 Task: Check the traffic conditions on Interstate 65 in Louisville.
Action: Mouse moved to (161, 83)
Screenshot: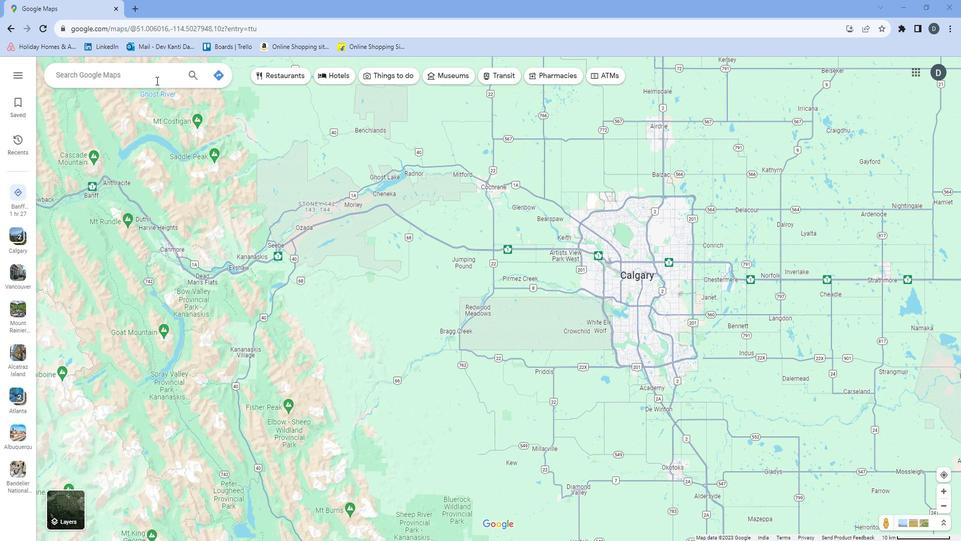 
Action: Mouse pressed left at (161, 83)
Screenshot: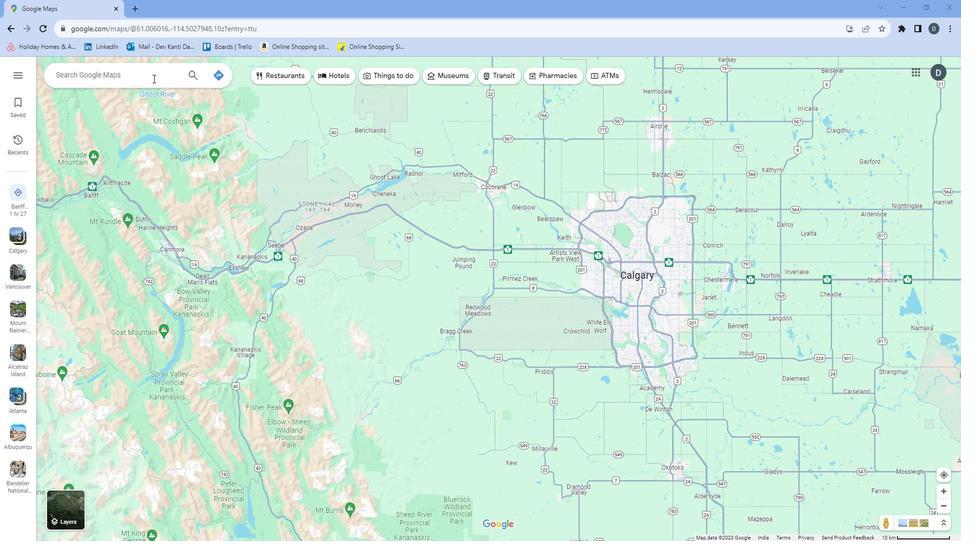 
Action: Mouse moved to (127, 100)
Screenshot: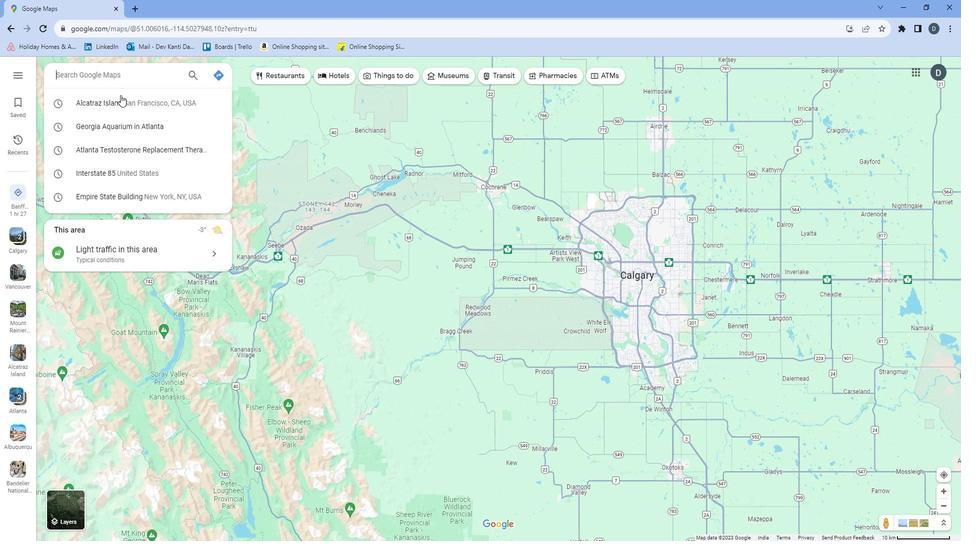 
Action: Key pressed <Key.shift>Interstate<Key.space>65b<Key.backspace><Key.space>
Screenshot: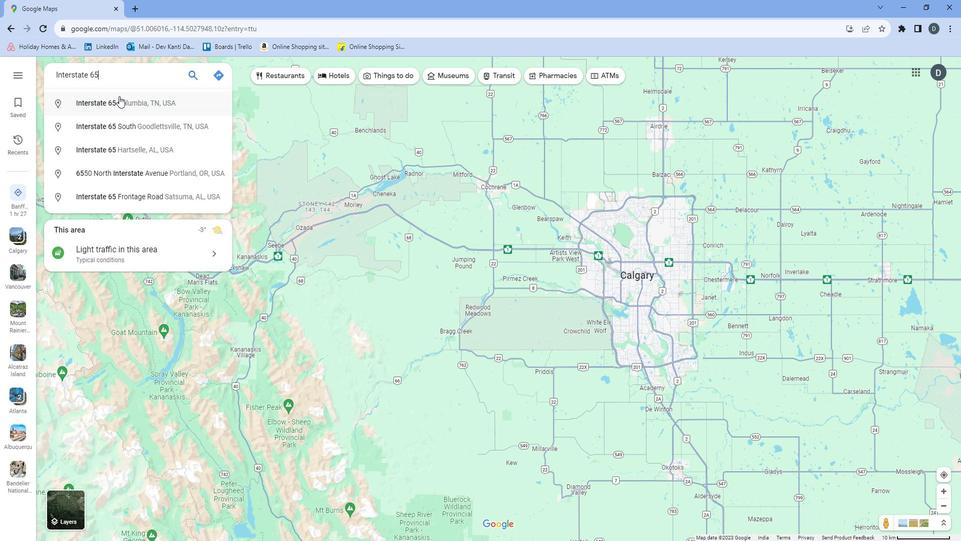 
Action: Mouse moved to (151, 104)
Screenshot: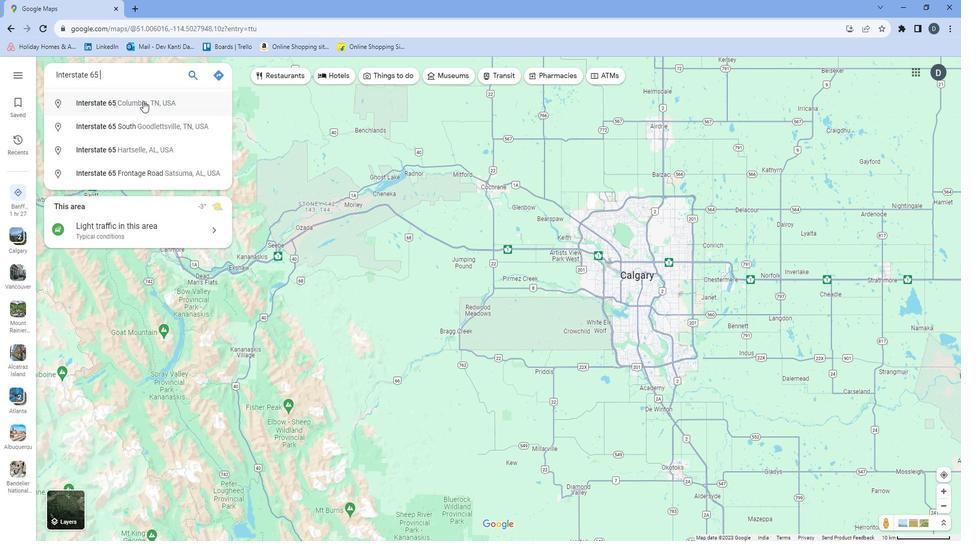 
Action: Key pressed in<Key.space><Key.shift><Key.shift><Key.shift><Key.shift><Key.shift><Key.shift>Louisvu<Key.backspace>ille<Key.enter>
Screenshot: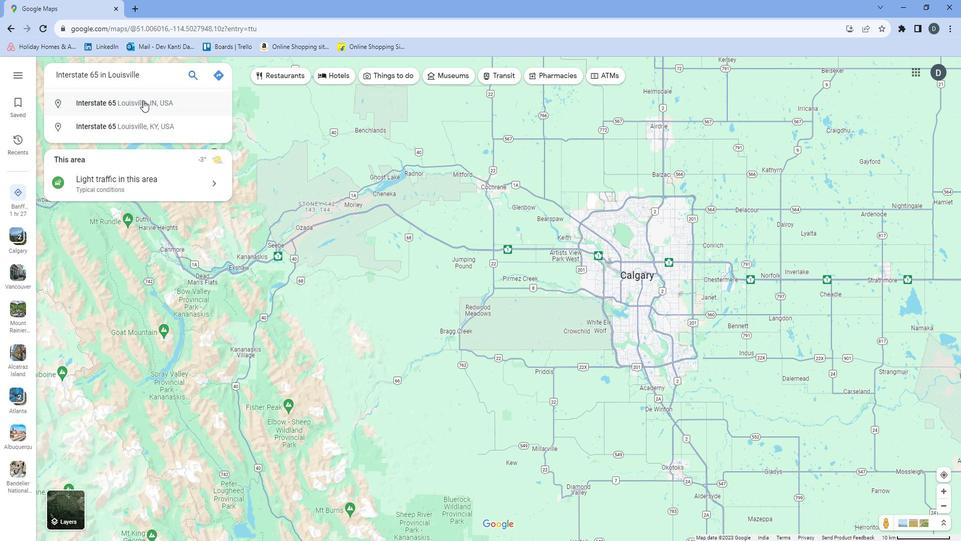 
Action: Mouse moved to (348, 497)
Screenshot: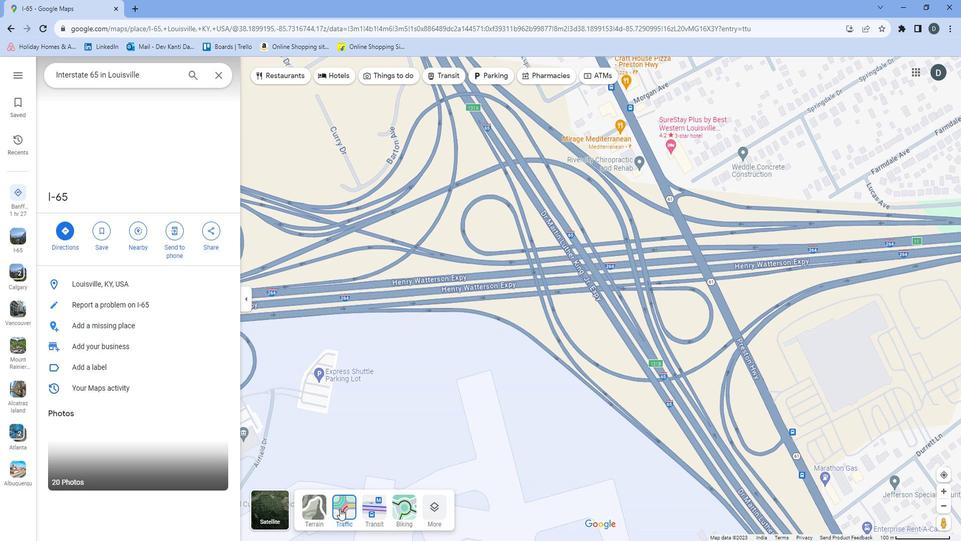 
Action: Mouse pressed left at (348, 497)
Screenshot: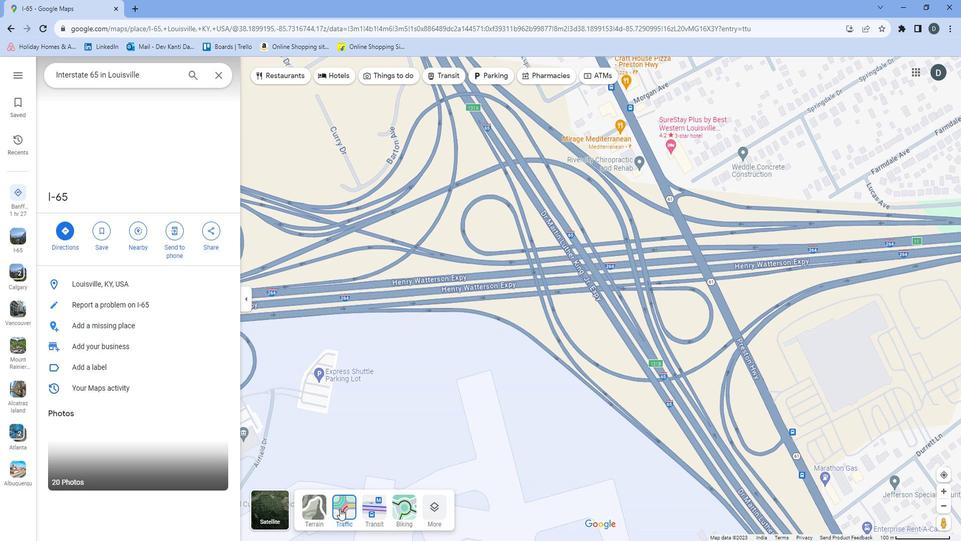 
Action: Mouse moved to (281, 337)
Screenshot: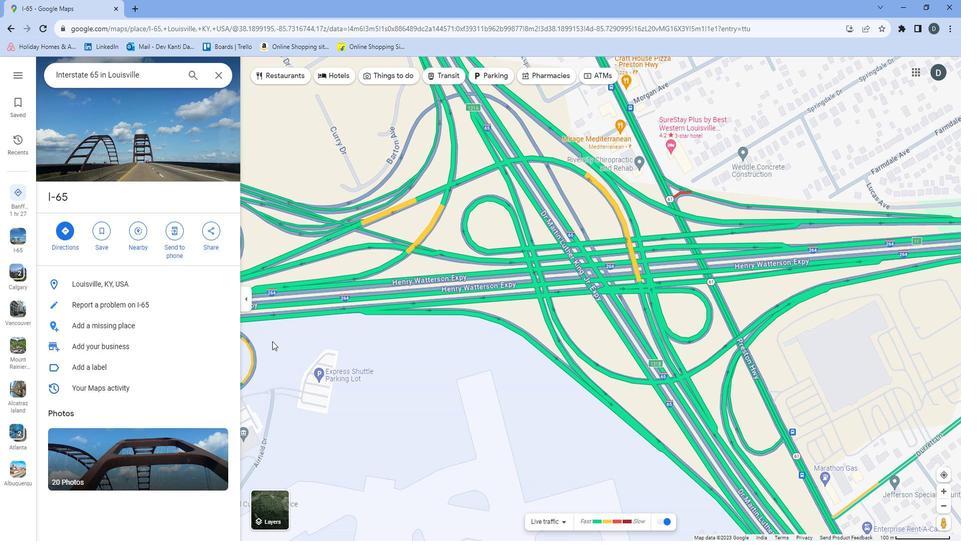 
Action: Mouse scrolled (281, 337) with delta (0, 0)
Screenshot: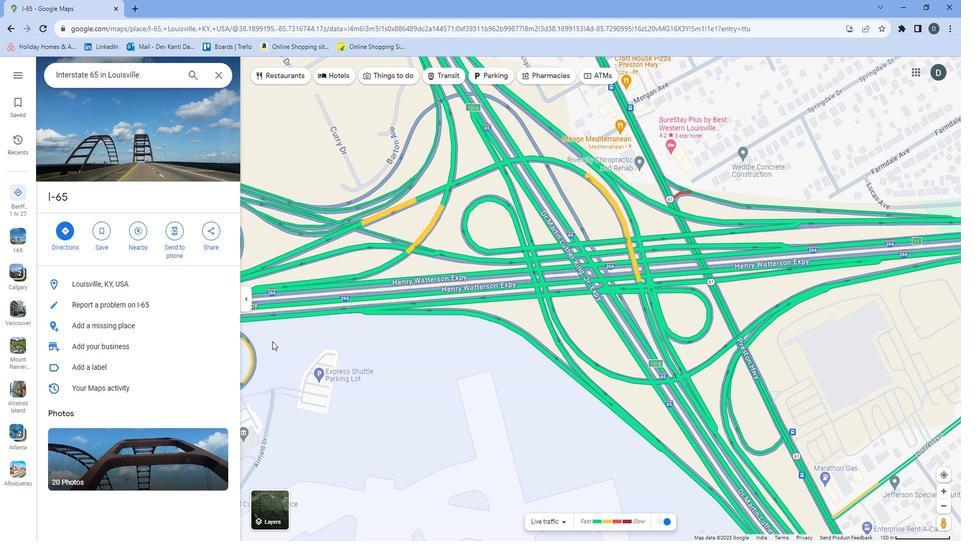 
Action: Mouse moved to (281, 339)
Screenshot: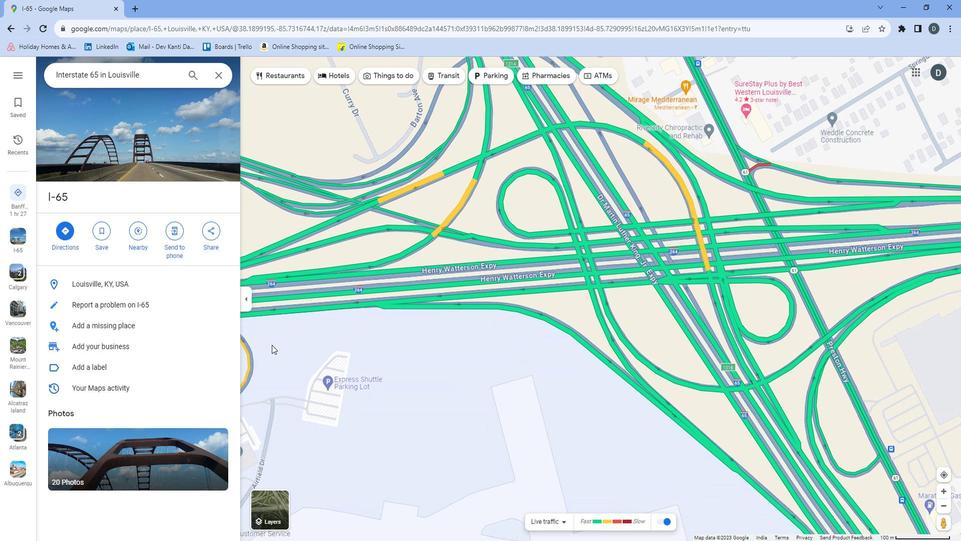 
Action: Mouse pressed left at (281, 339)
Screenshot: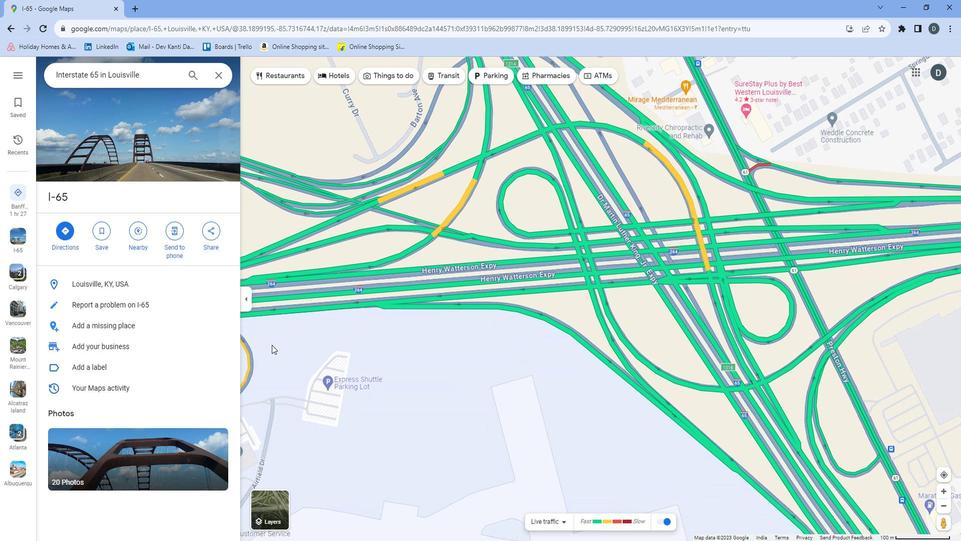 
Action: Mouse moved to (568, 376)
Screenshot: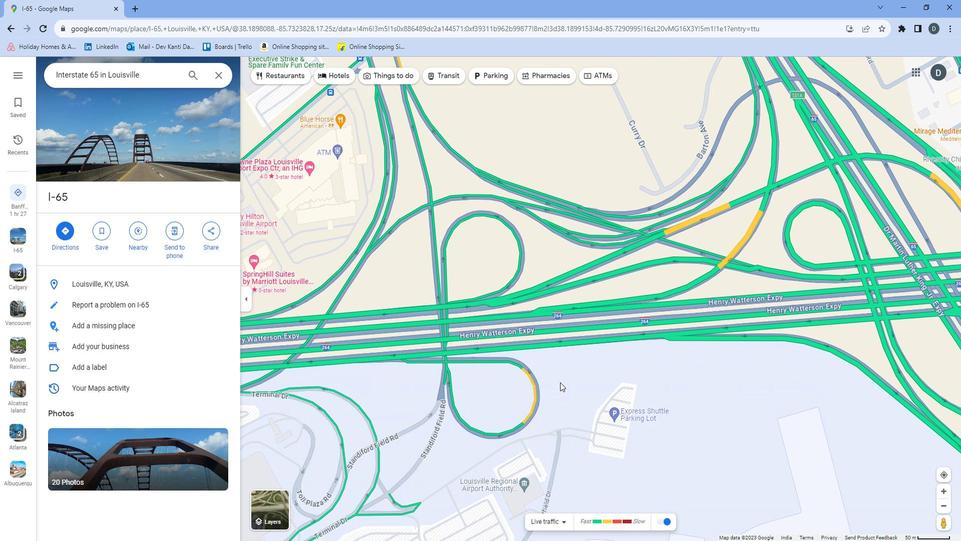 
Action: Mouse scrolled (568, 376) with delta (0, 0)
Screenshot: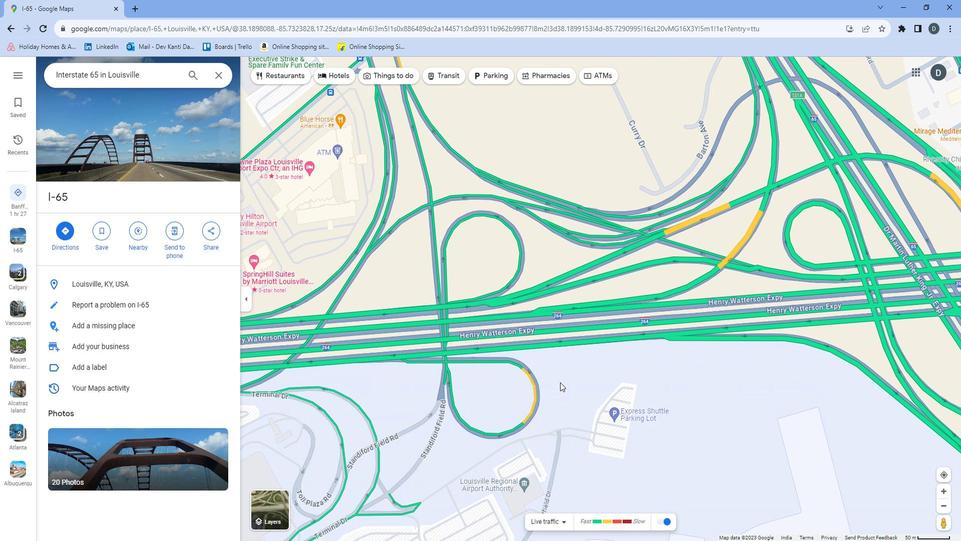 
Action: Mouse scrolled (568, 376) with delta (0, 0)
Screenshot: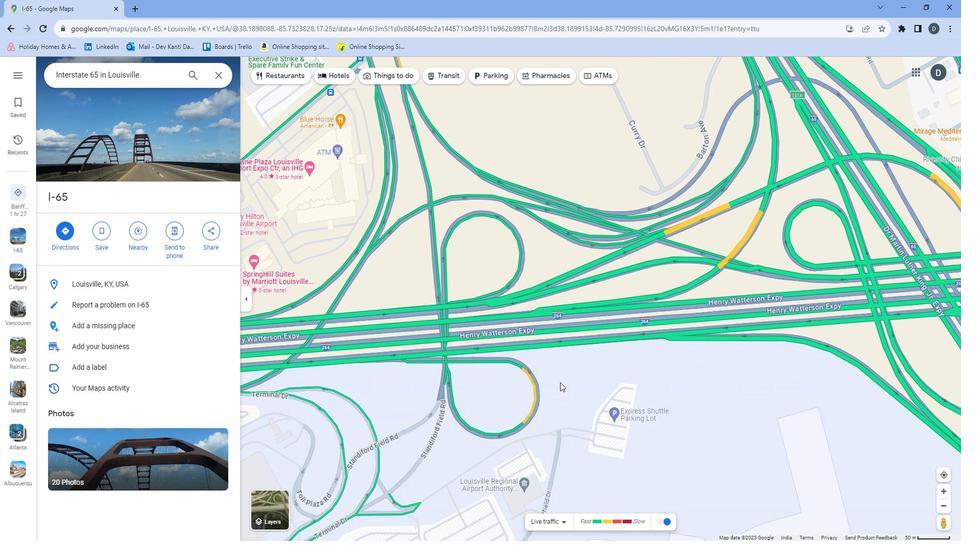 
Action: Mouse moved to (581, 368)
Screenshot: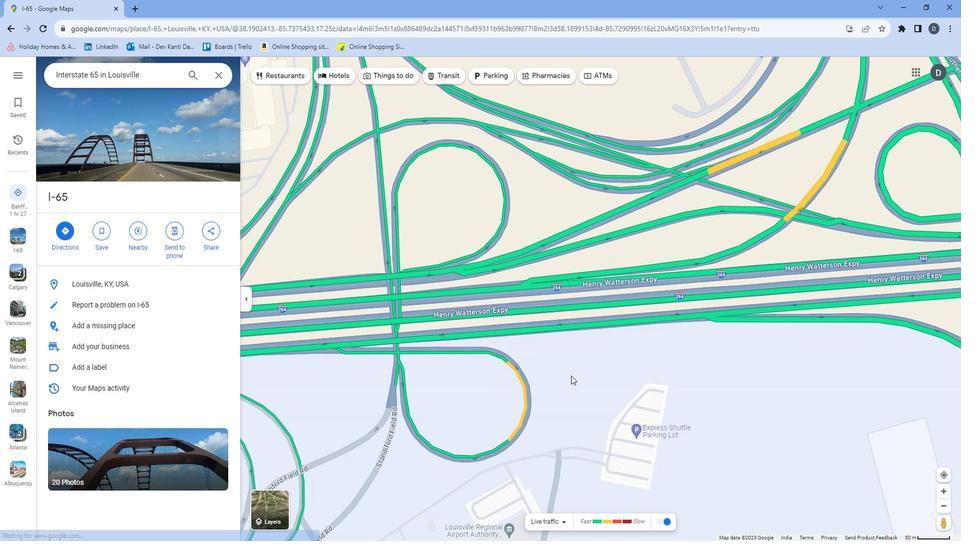 
Action: Mouse pressed left at (581, 368)
Screenshot: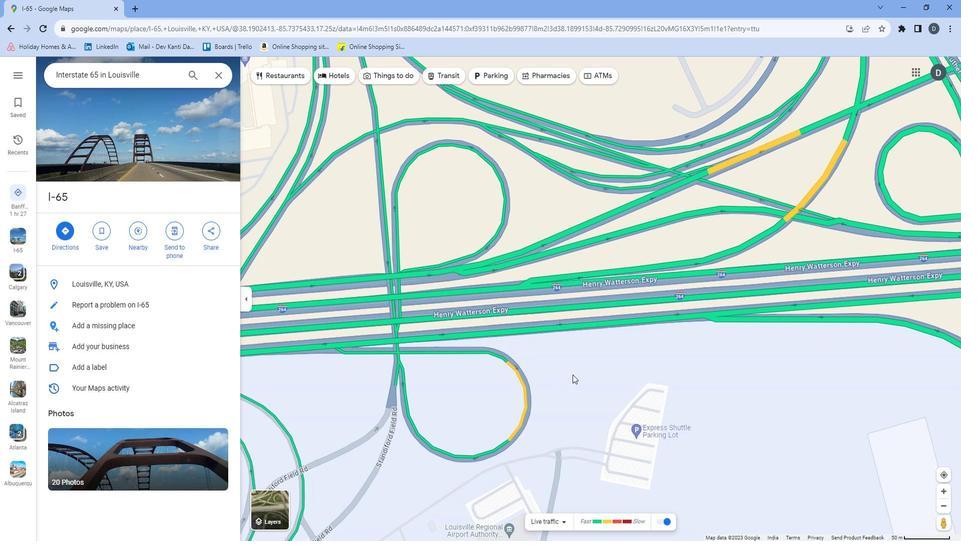 
Action: Mouse moved to (717, 387)
Screenshot: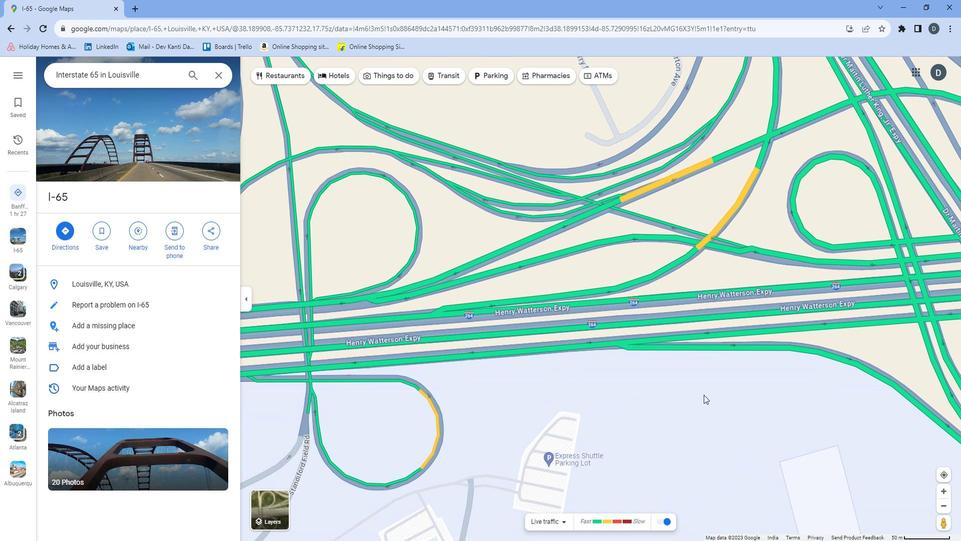 
Action: Mouse pressed left at (717, 387)
Screenshot: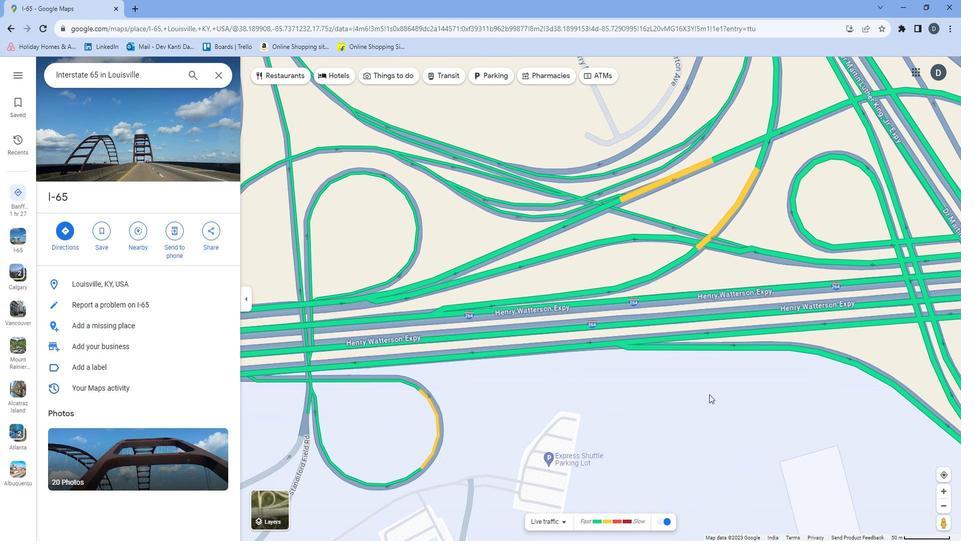
Action: Mouse moved to (647, 458)
Screenshot: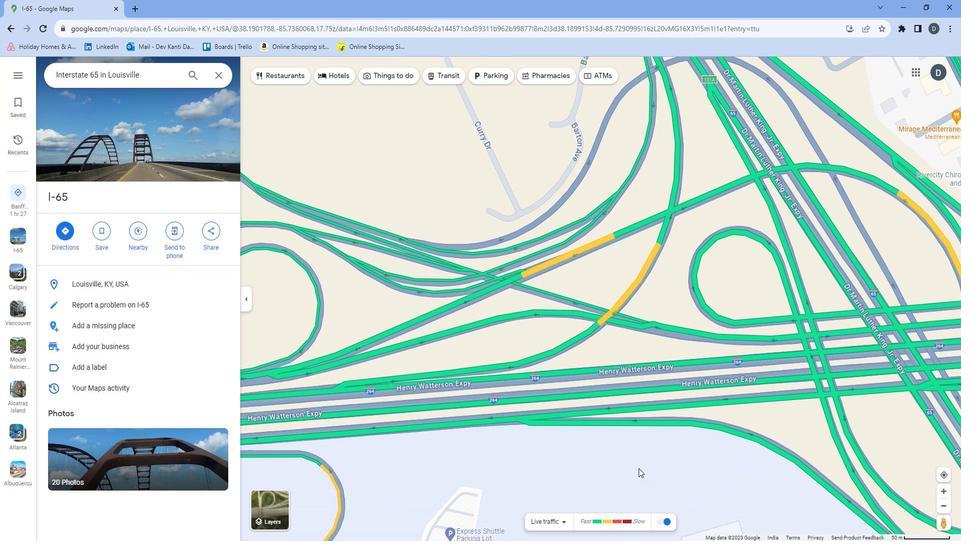
Action: Mouse scrolled (647, 458) with delta (0, 0)
Screenshot: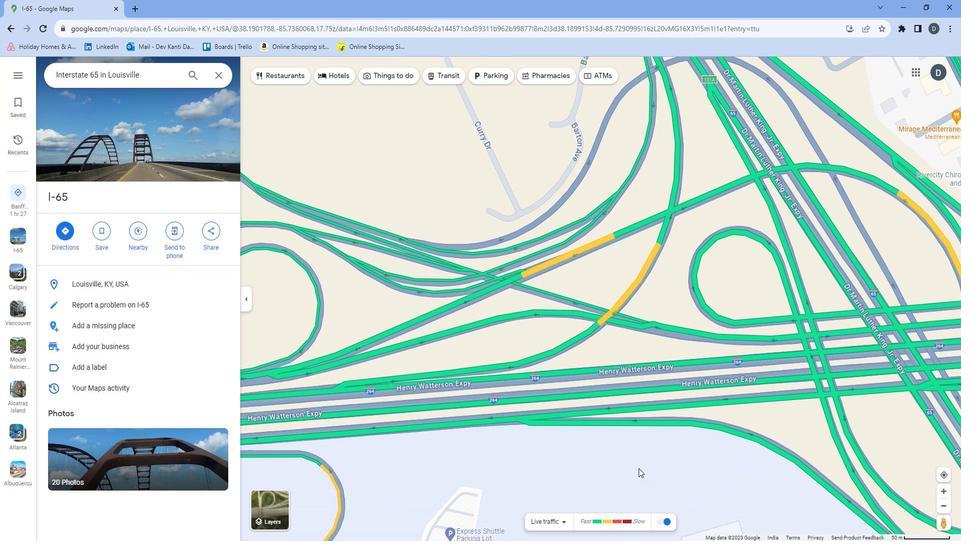 
Action: Mouse moved to (783, 413)
Screenshot: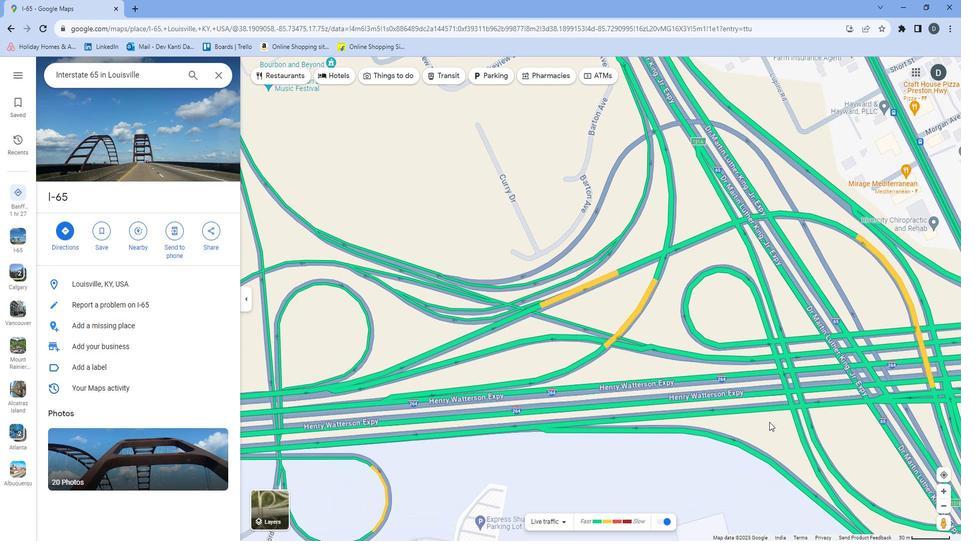 
Action: Mouse pressed left at (783, 413)
Screenshot: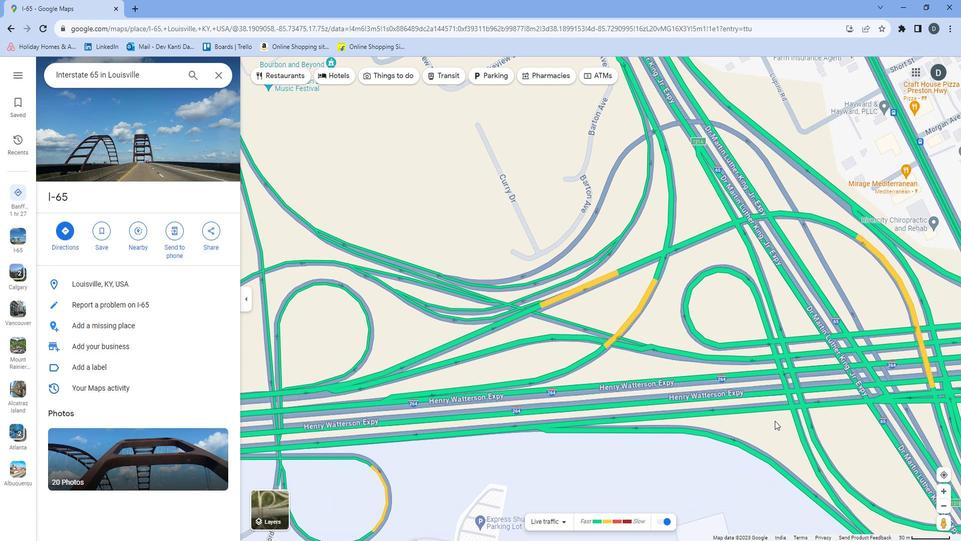 
Action: Mouse moved to (635, 424)
Screenshot: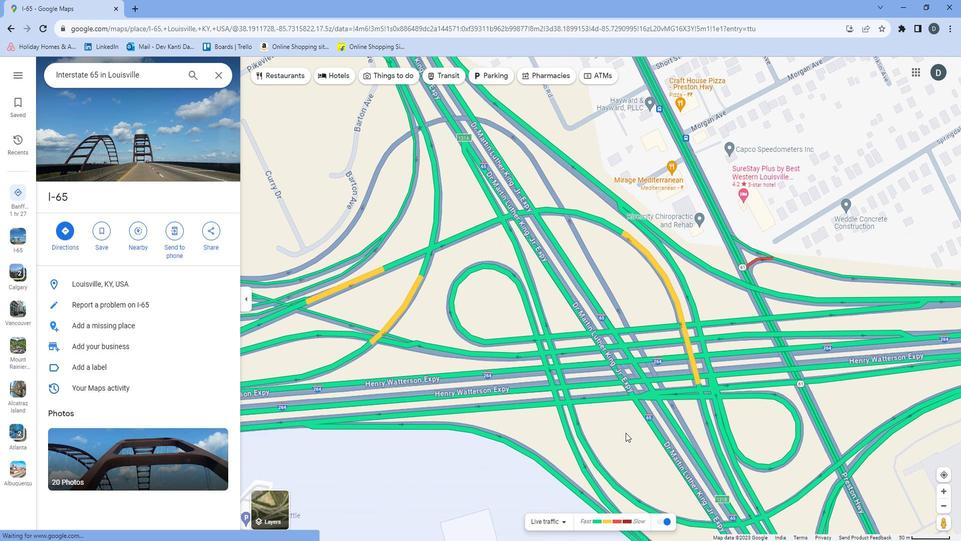 
Action: Mouse pressed left at (635, 424)
Screenshot: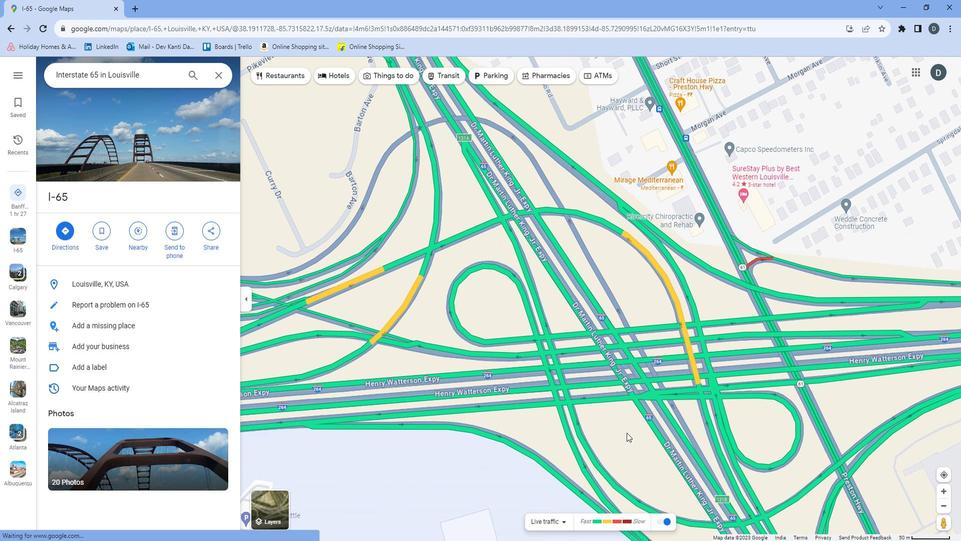
Action: Mouse moved to (788, 374)
Screenshot: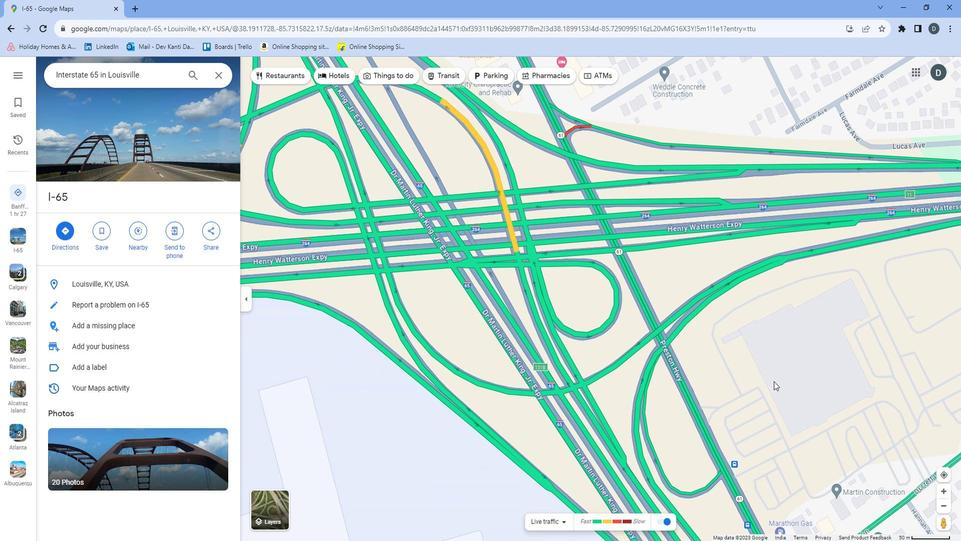 
Action: Mouse pressed left at (788, 374)
Screenshot: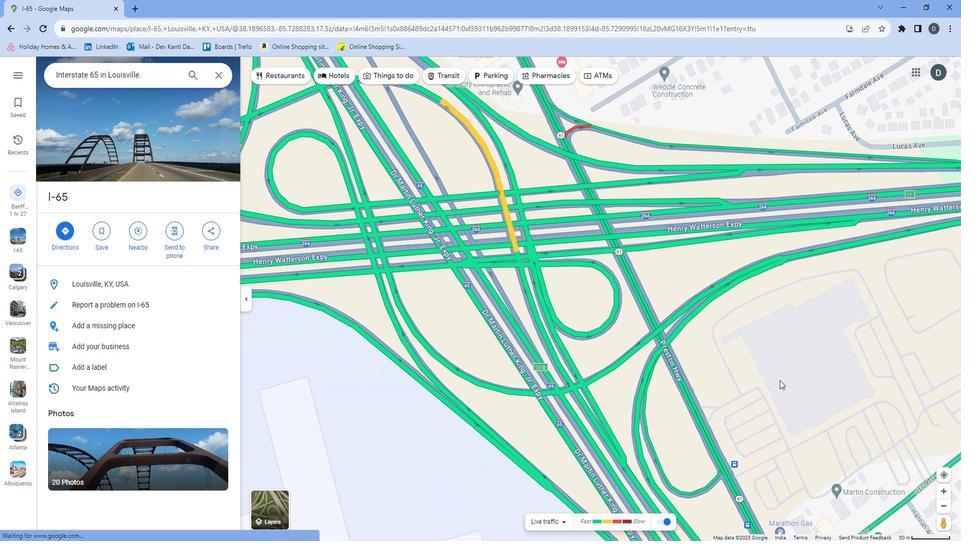 
Action: Mouse moved to (615, 310)
Screenshot: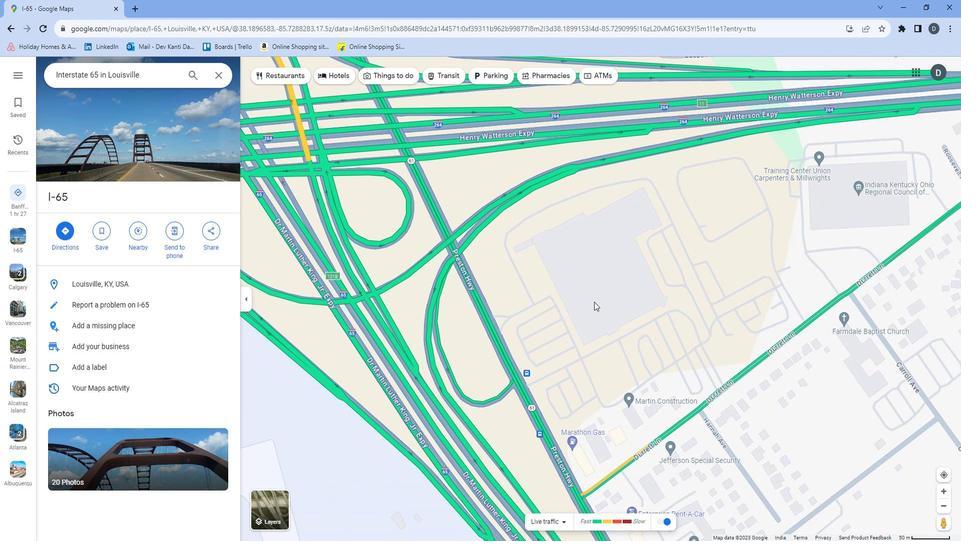 
Action: Mouse pressed left at (615, 310)
Screenshot: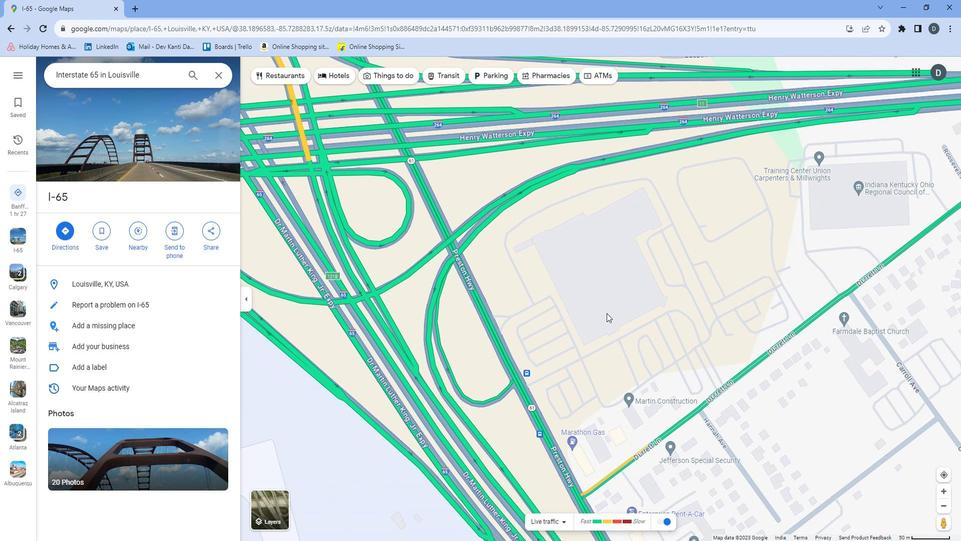 
Action: Mouse moved to (463, 431)
Screenshot: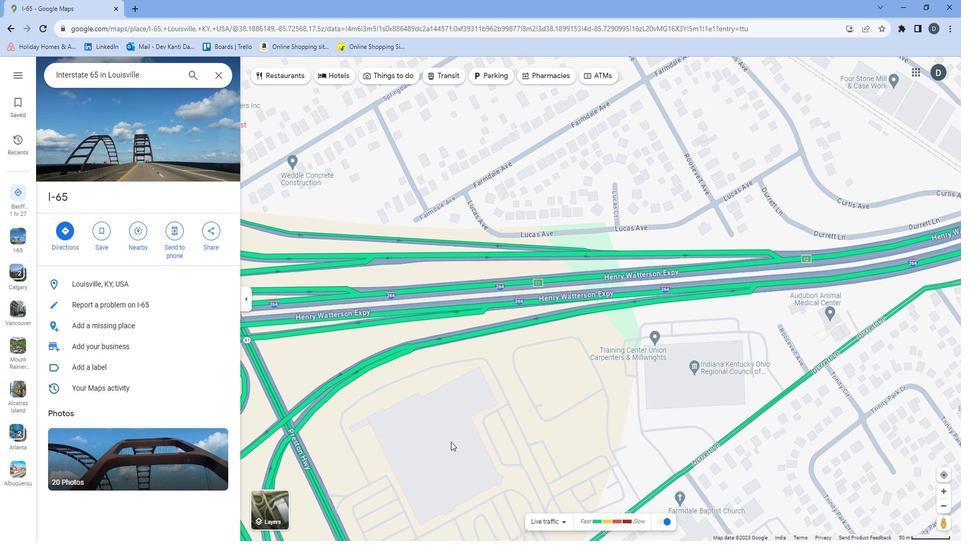 
Action: Mouse pressed left at (463, 431)
Screenshot: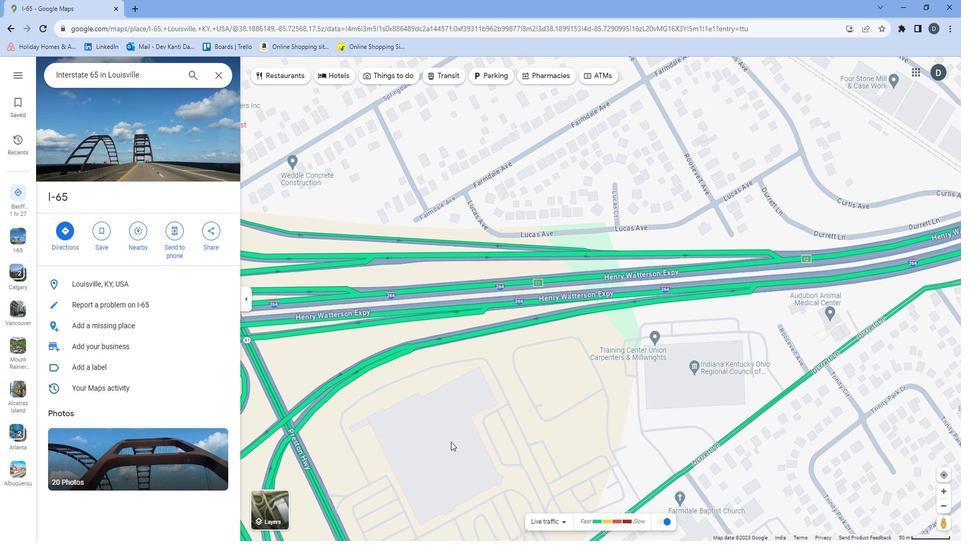
Action: Mouse moved to (558, 442)
Screenshot: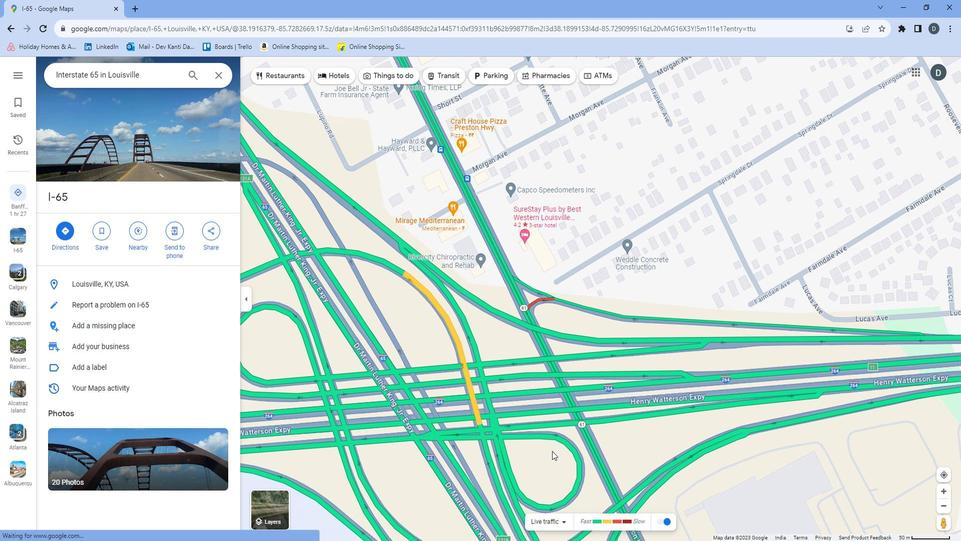 
Action: Mouse scrolled (558, 442) with delta (0, 0)
Screenshot: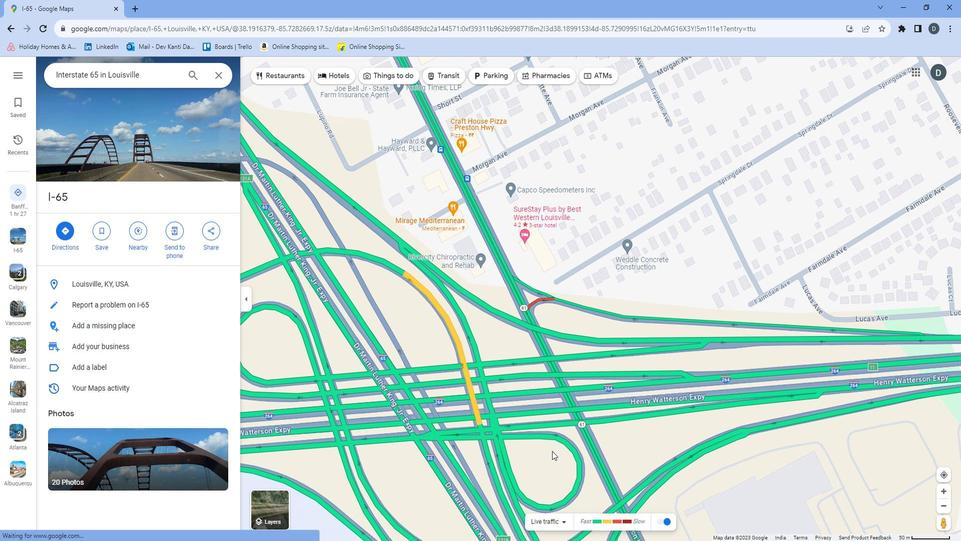 
Action: Mouse moved to (554, 442)
Screenshot: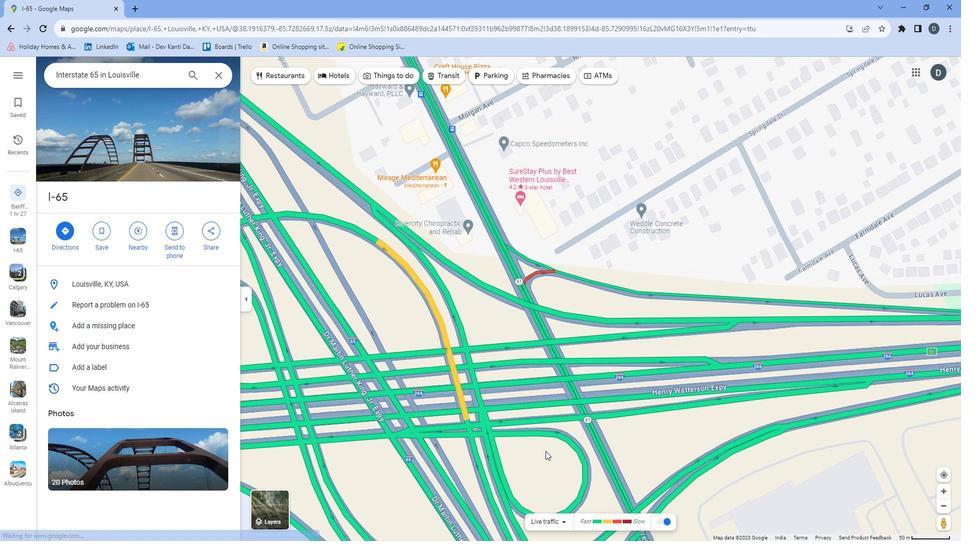 
Action: Mouse scrolled (554, 442) with delta (0, 0)
Screenshot: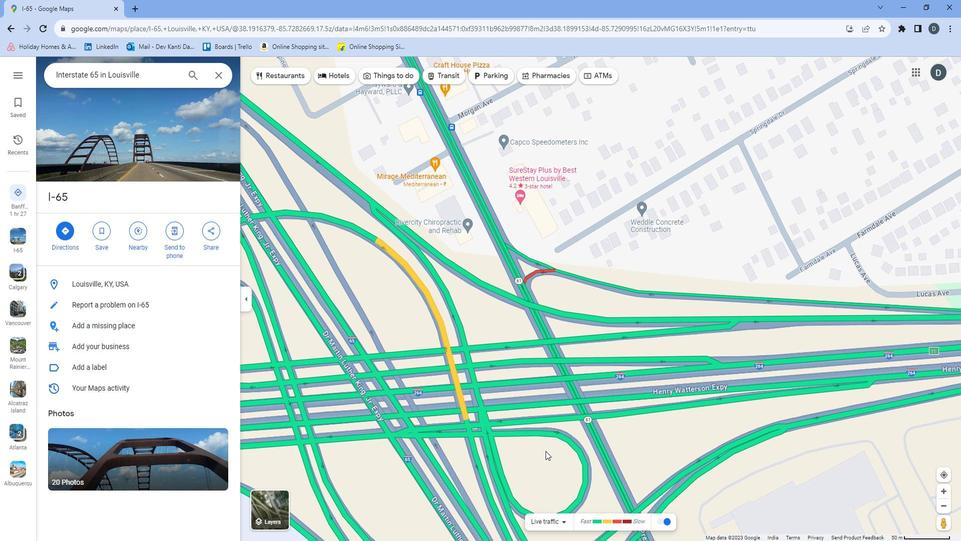 
Action: Mouse moved to (528, 399)
Screenshot: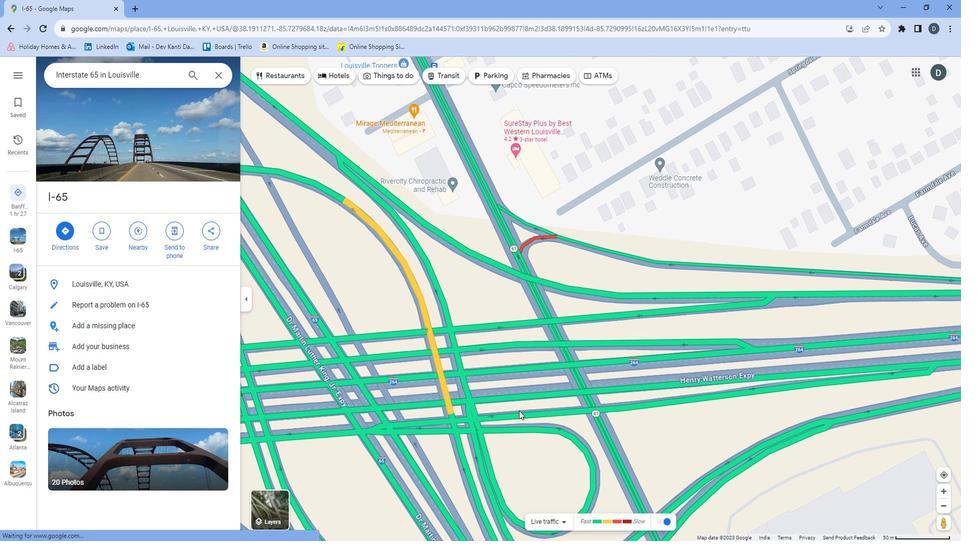 
Action: Mouse pressed left at (528, 399)
Screenshot: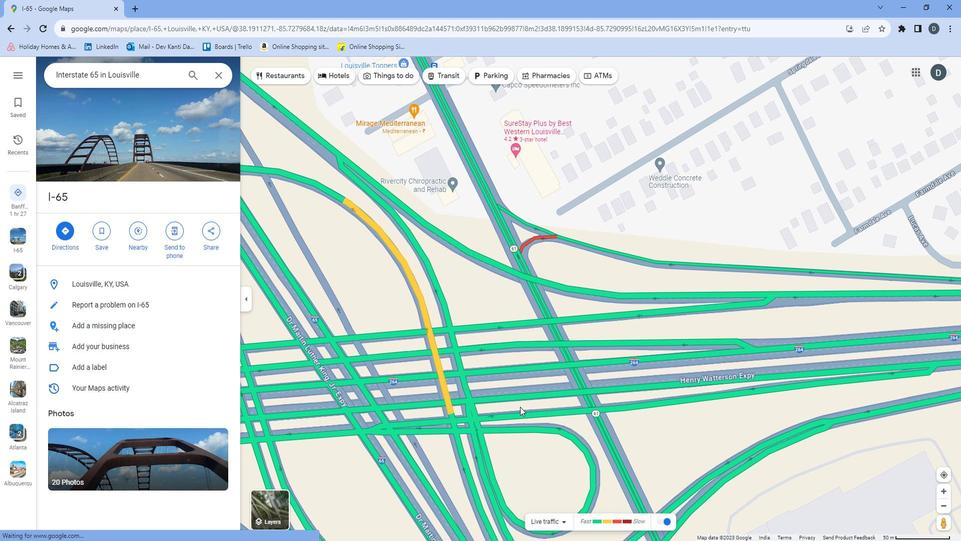 
Action: Mouse moved to (532, 346)
Screenshot: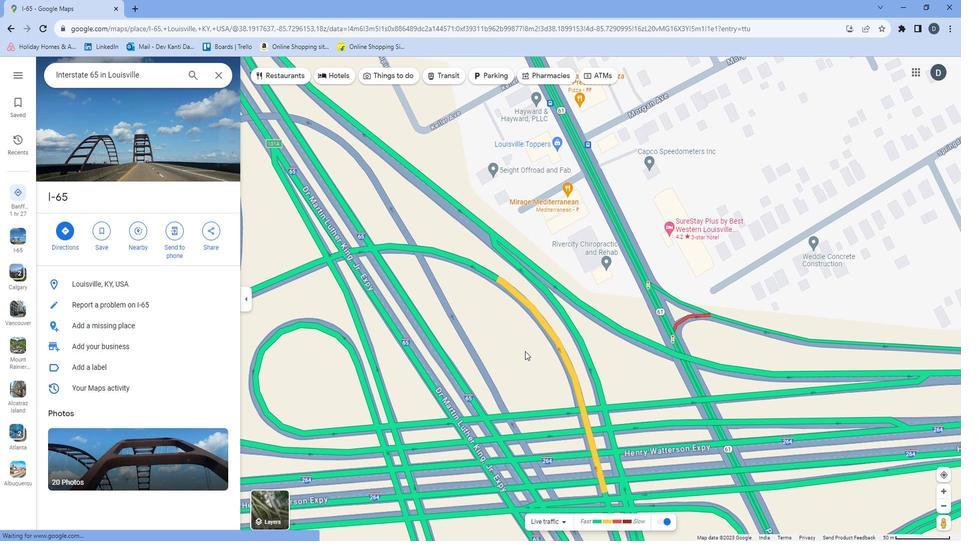
Action: Mouse pressed left at (532, 346)
Screenshot: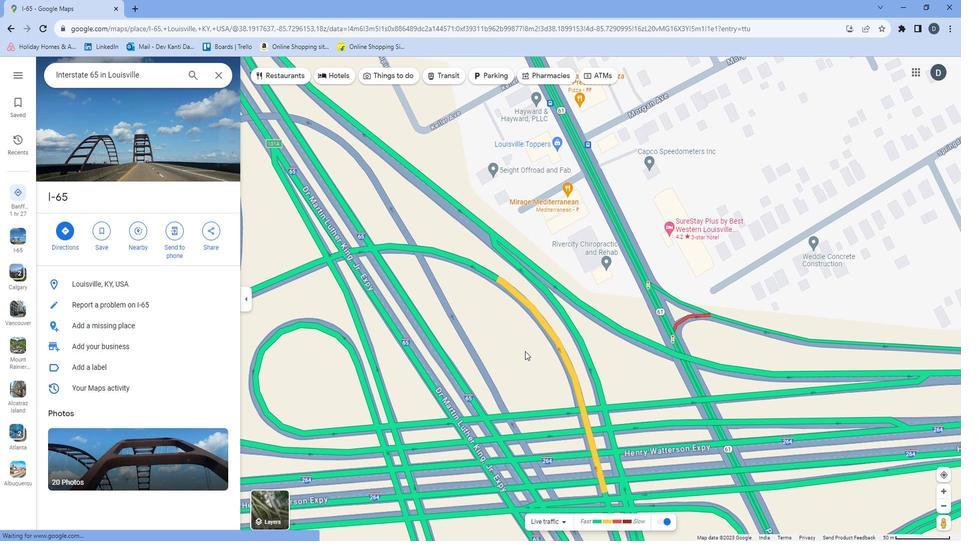 
Action: Mouse moved to (464, 376)
Screenshot: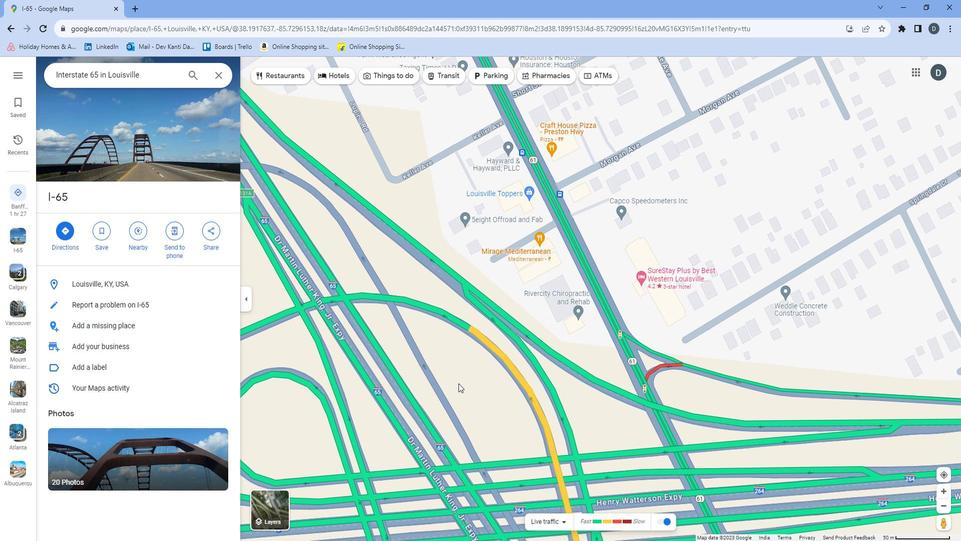 
Action: Mouse pressed left at (464, 376)
Screenshot: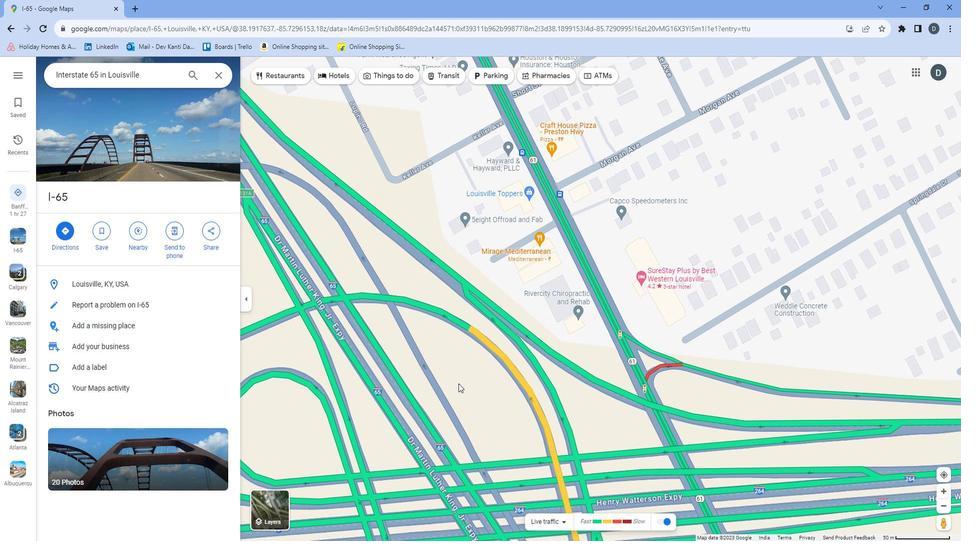 
Action: Mouse moved to (635, 470)
Screenshot: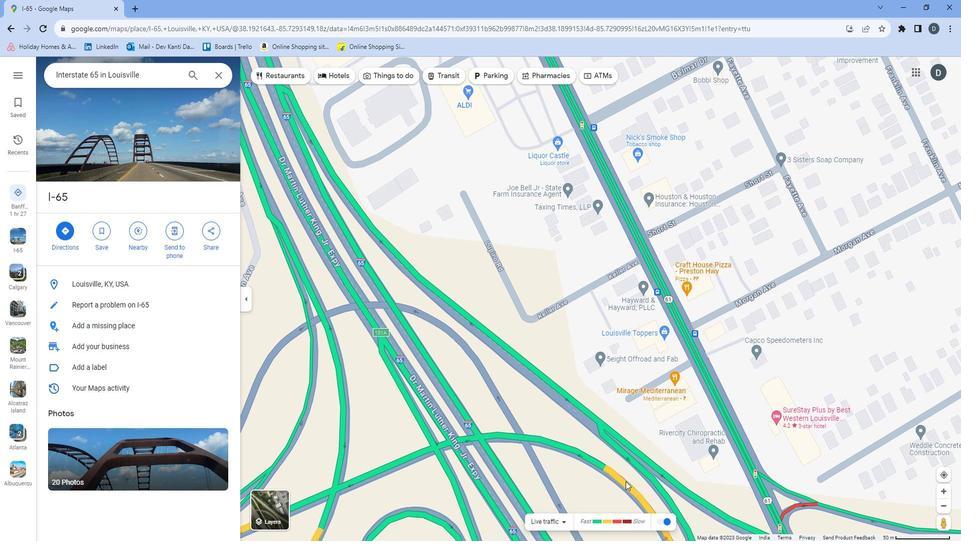 
